 Task: Clear all guides.
Action: Mouse moved to (98, 59)
Screenshot: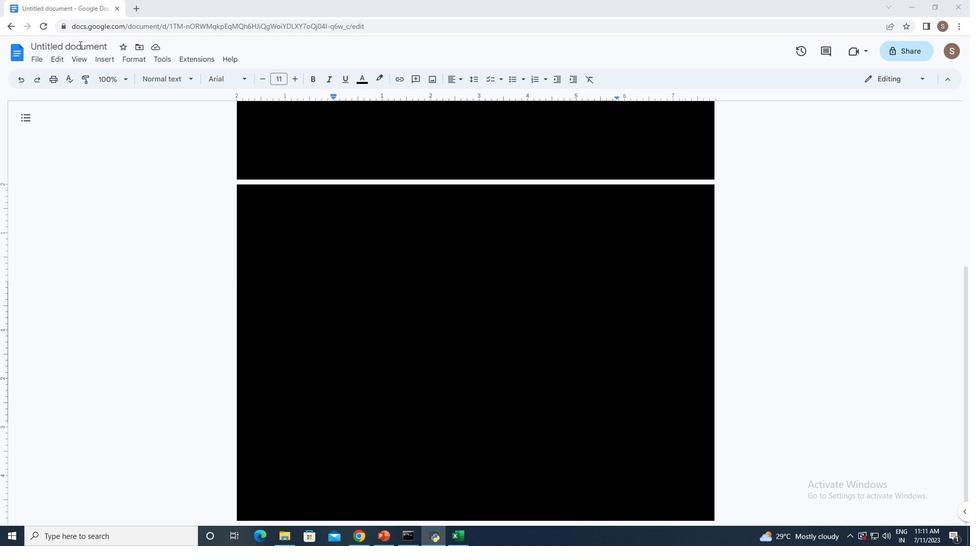 
Action: Mouse pressed left at (98, 59)
Screenshot: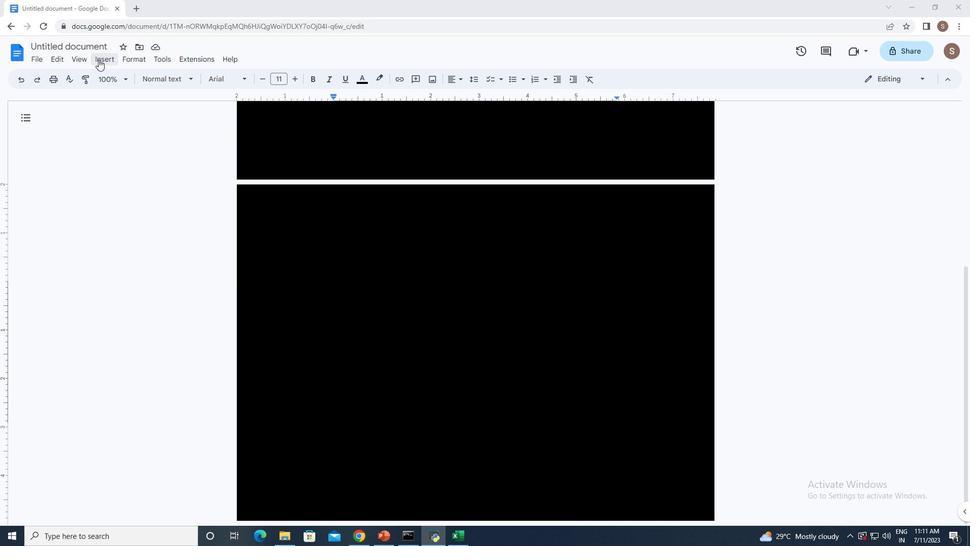 
Action: Mouse moved to (119, 114)
Screenshot: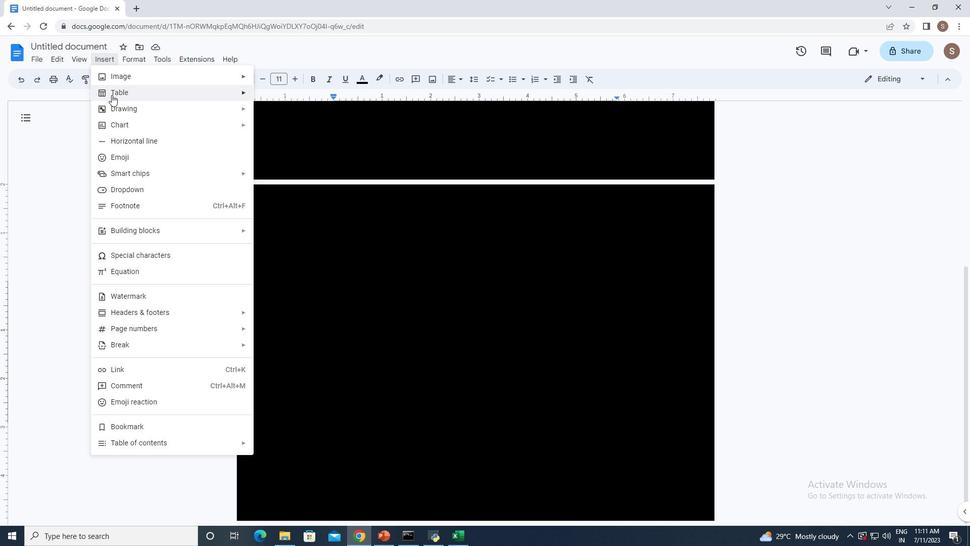 
Action: Mouse pressed left at (119, 114)
Screenshot: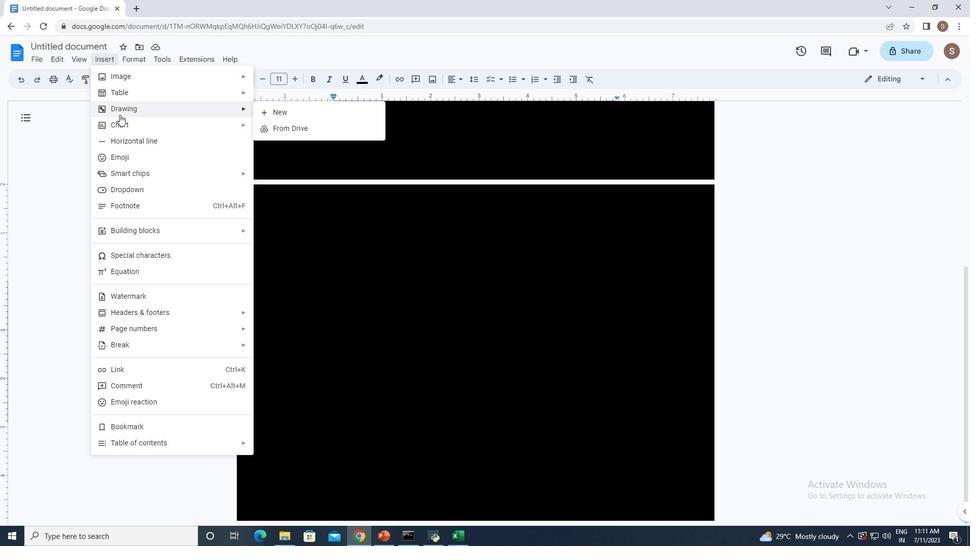 
Action: Mouse moved to (270, 112)
Screenshot: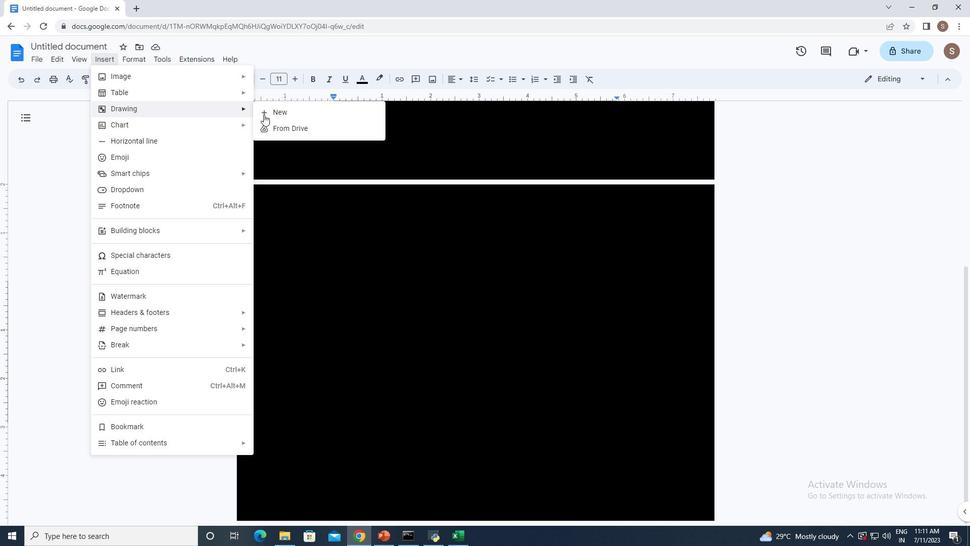 
Action: Mouse pressed left at (270, 112)
Screenshot: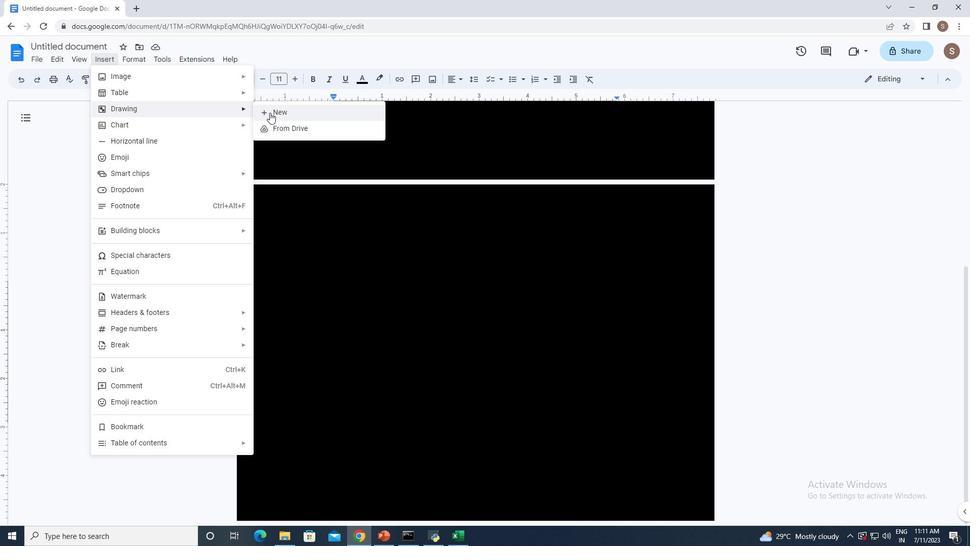 
Action: Mouse moved to (264, 114)
Screenshot: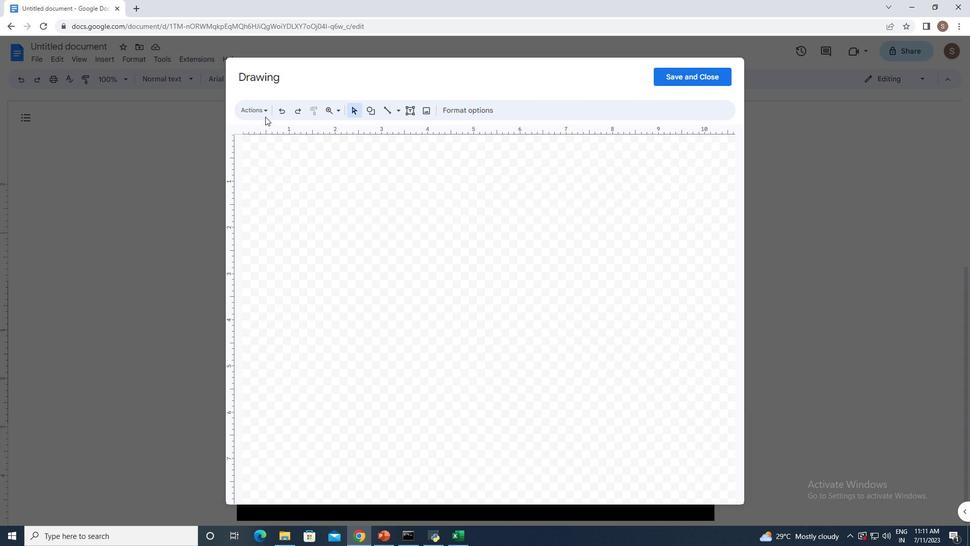 
Action: Mouse pressed left at (264, 114)
Screenshot: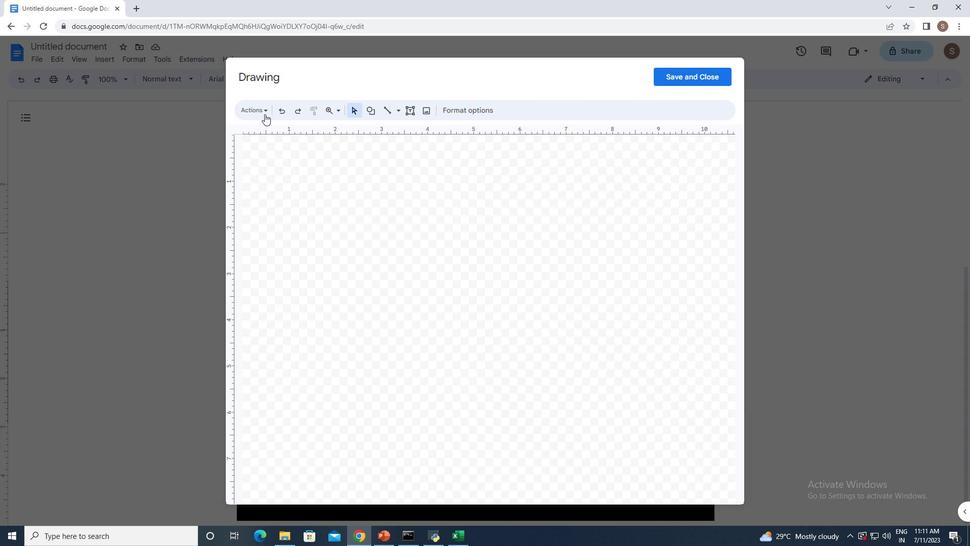 
Action: Mouse moved to (281, 371)
Screenshot: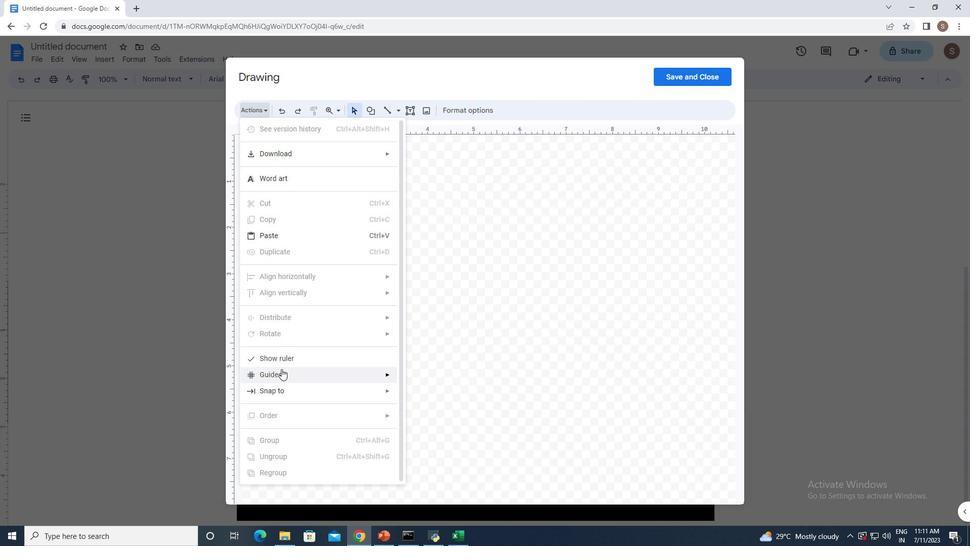 
Action: Mouse pressed left at (281, 371)
Screenshot: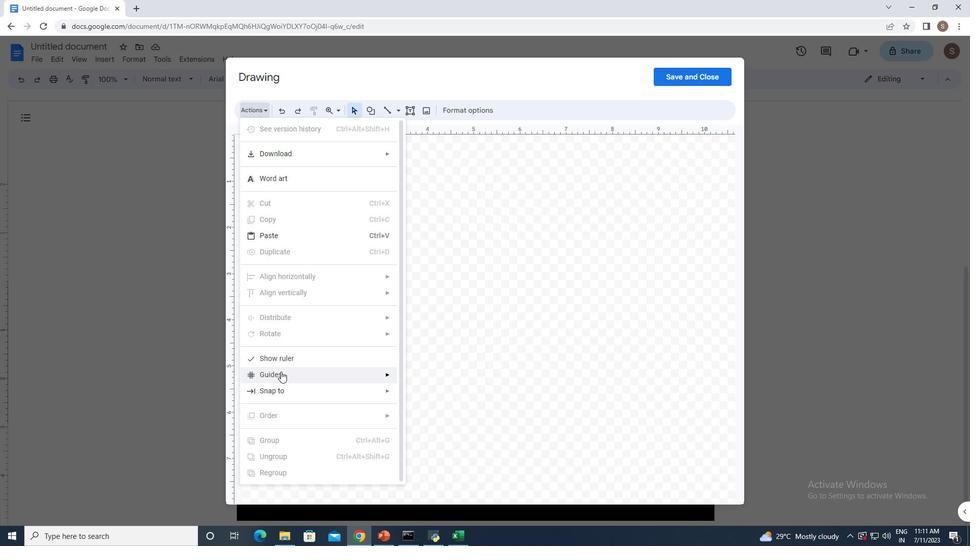 
Action: Mouse moved to (446, 466)
Screenshot: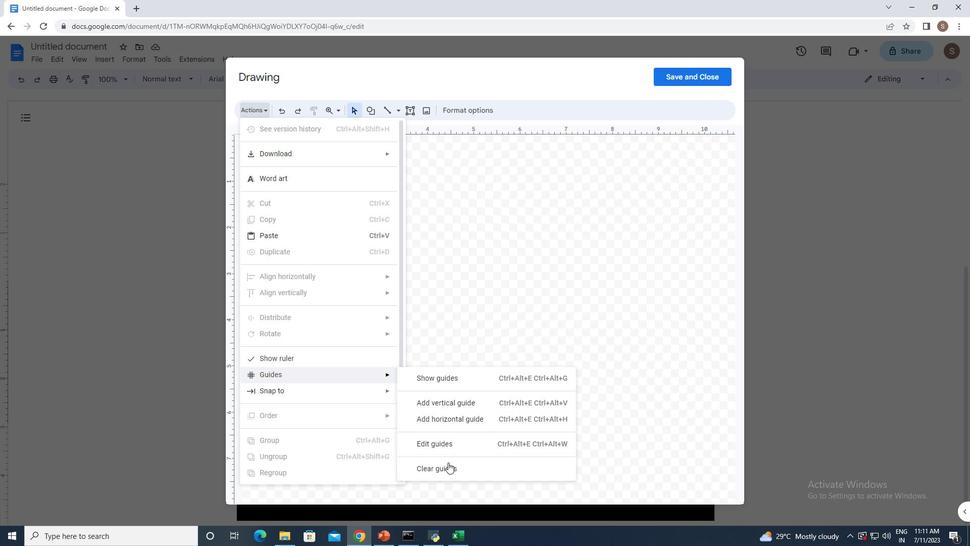 
Action: Mouse pressed left at (446, 466)
Screenshot: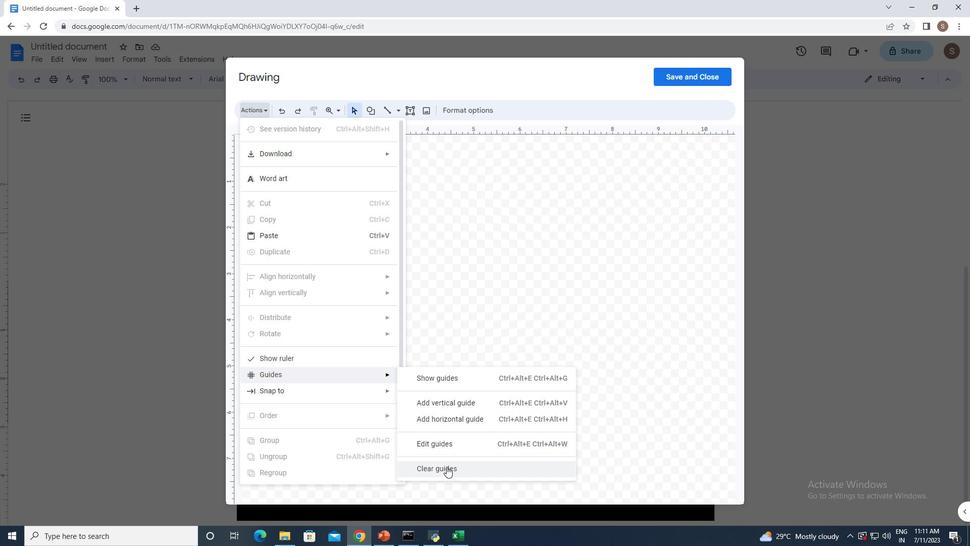 
